Task: Font style For heading Use Bell MT with Light dark cornflower blue 2 colour & bold. font size for heading '24 Pt. 'Change the font style of data to Britannic Boldand font size to  18 Pt. Change the alignment of both headline & data to  Align top. In the sheet  auditingSalesByTerritory_2023
Action: Mouse moved to (73, 110)
Screenshot: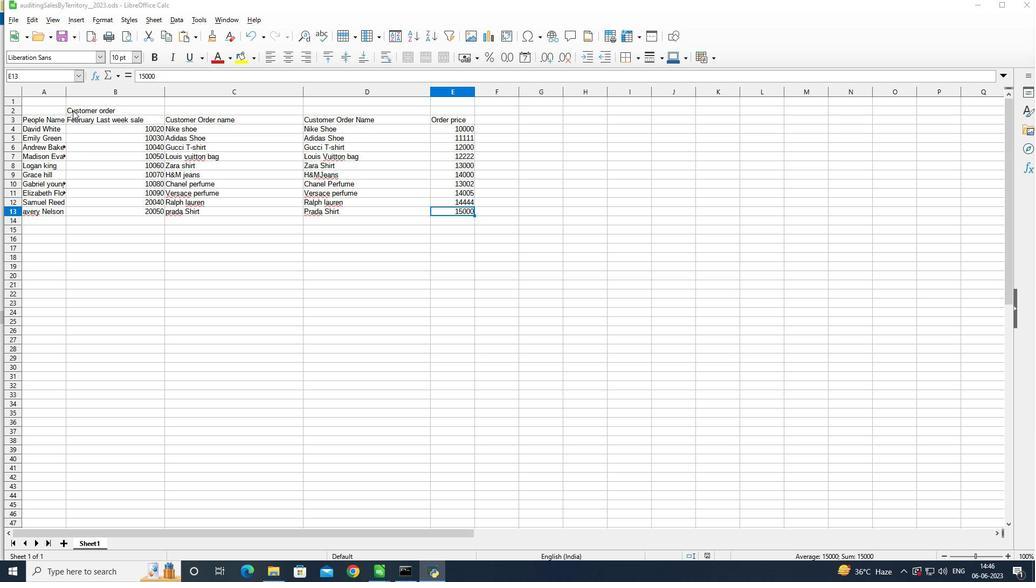 
Action: Mouse pressed left at (73, 110)
Screenshot: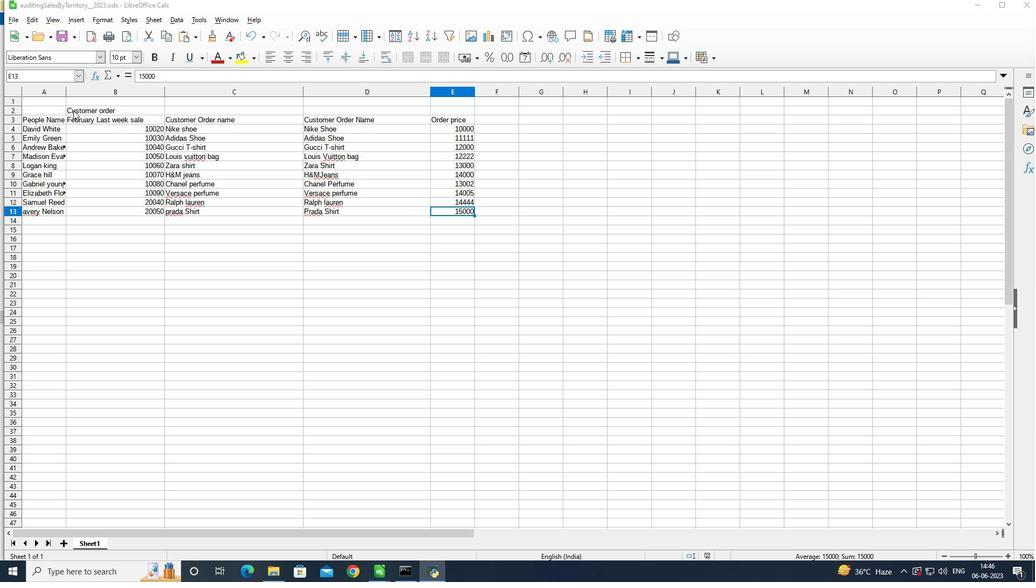 
Action: Mouse pressed left at (73, 110)
Screenshot: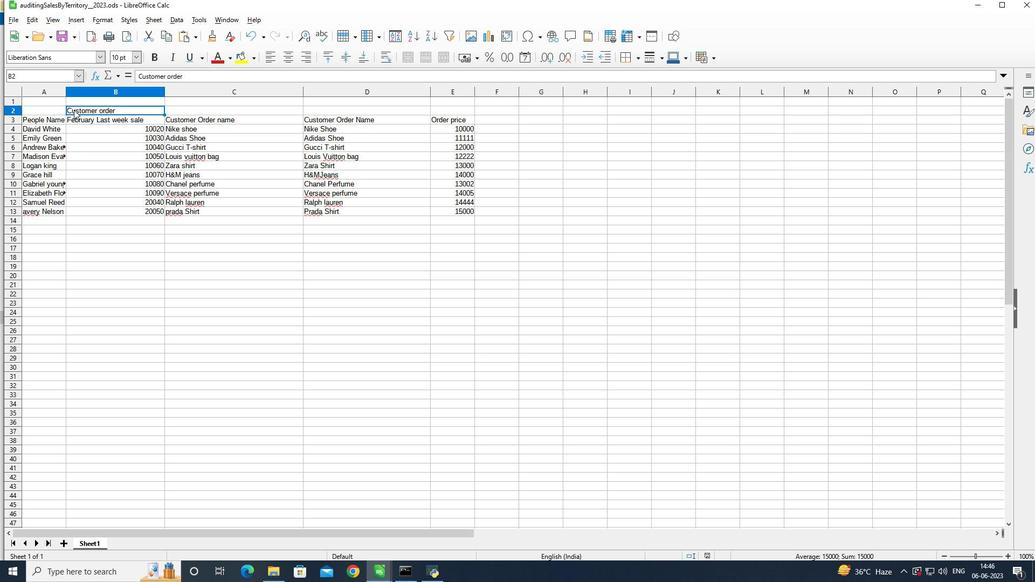 
Action: Mouse pressed left at (73, 110)
Screenshot: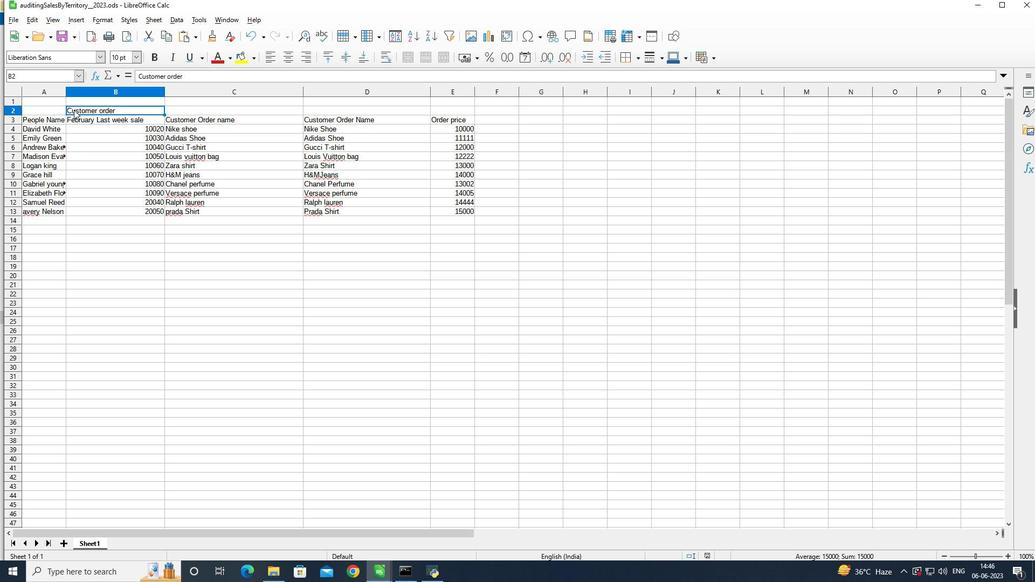 
Action: Mouse moved to (60, 59)
Screenshot: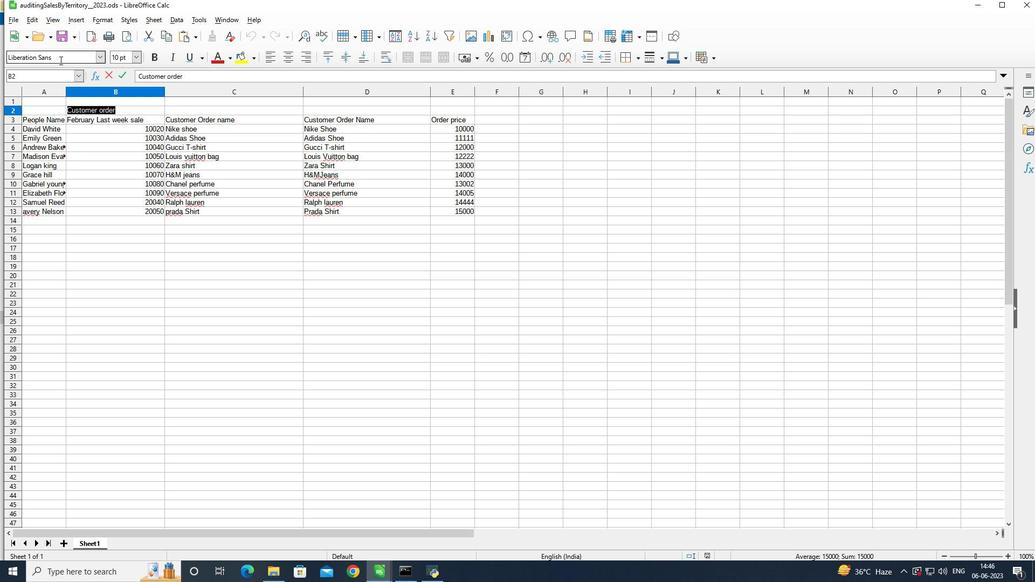 
Action: Mouse pressed left at (60, 59)
Screenshot: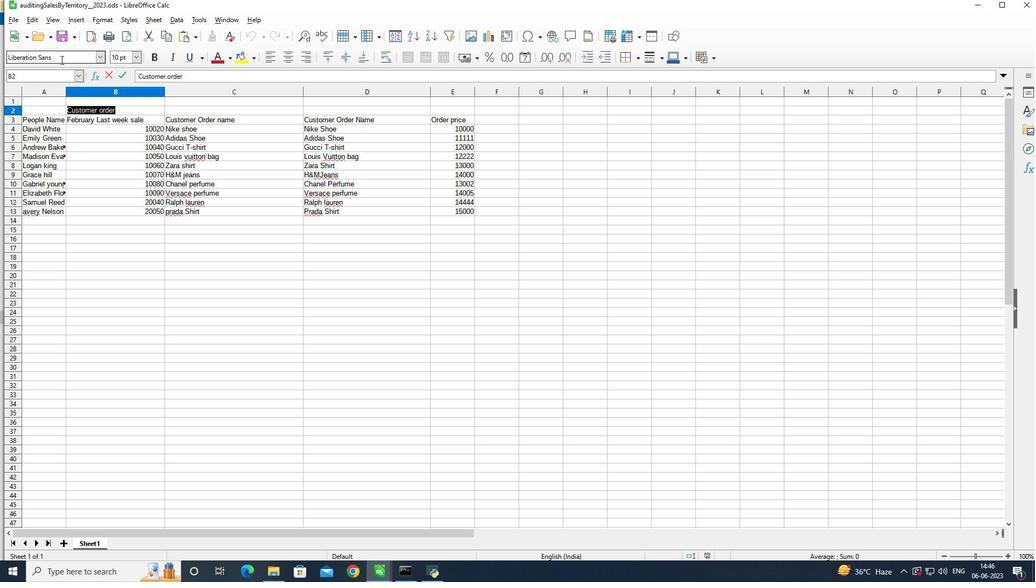 
Action: Mouse moved to (111, 70)
Screenshot: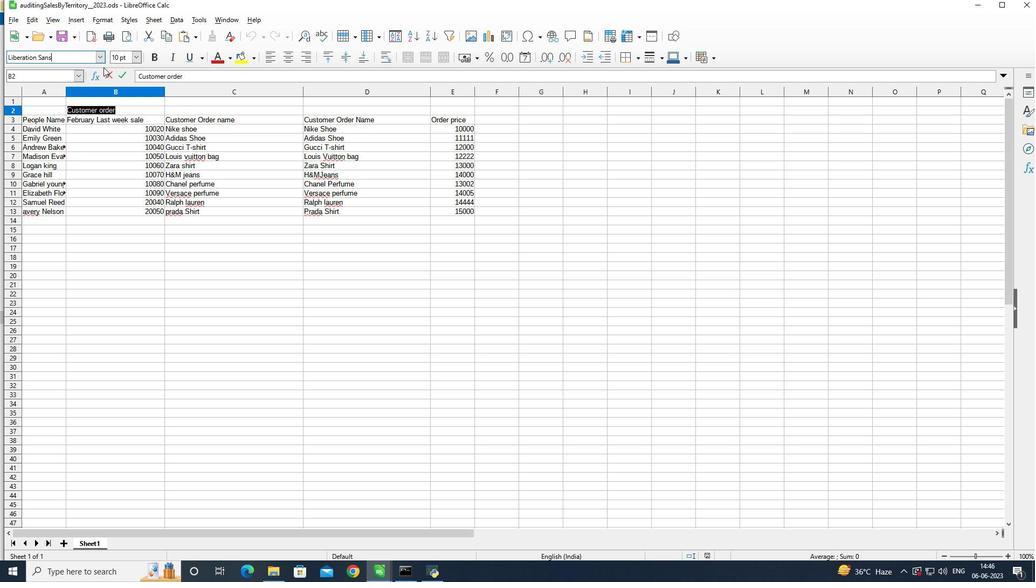 
Action: Key pressed <Key.backspace><Key.backspace><Key.backspace><Key.backspace><Key.backspace><Key.backspace><Key.backspace><Key.backspace>
Screenshot: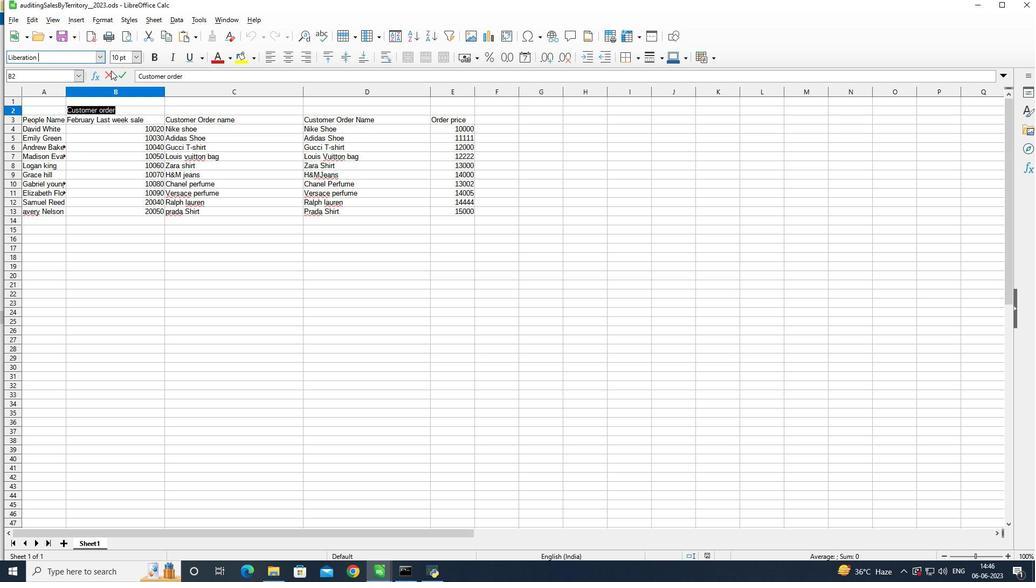 
Action: Mouse moved to (111, 70)
Screenshot: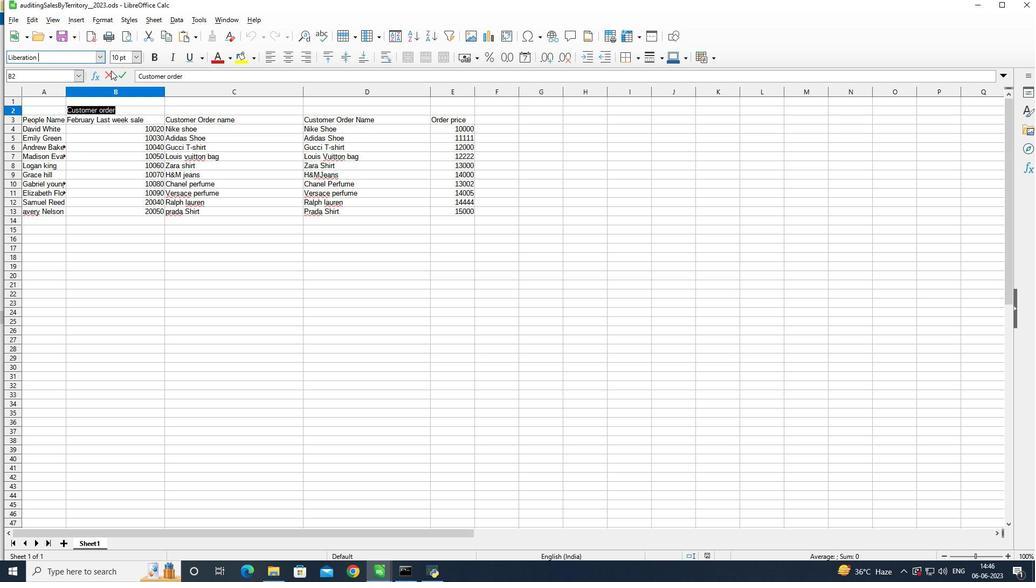 
Action: Key pressed <Key.backspace><Key.backspace><Key.backspace><Key.backspace><Key.backspace><Key.backspace><Key.backspace><Key.backspace><Key.backspace><Key.backspace><Key.backspace><Key.backspace><Key.backspace><Key.backspace><Key.backspace><Key.backspace><Key.backspace><Key.backspace><Key.backspace><Key.backspace><Key.backspace><Key.shift>Bell<Key.space><Key.shift>MT<Key.enter>
Screenshot: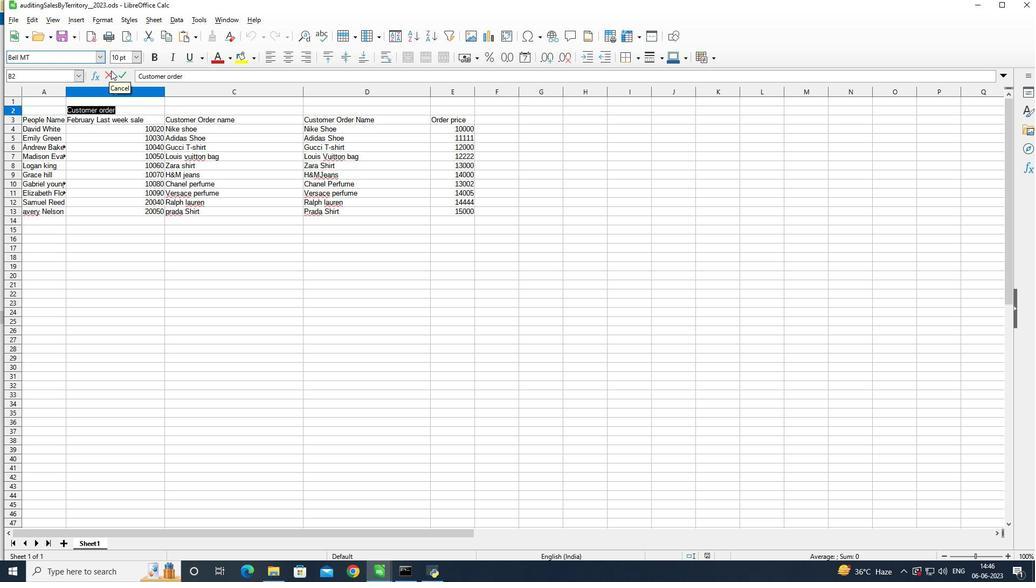 
Action: Mouse moved to (229, 58)
Screenshot: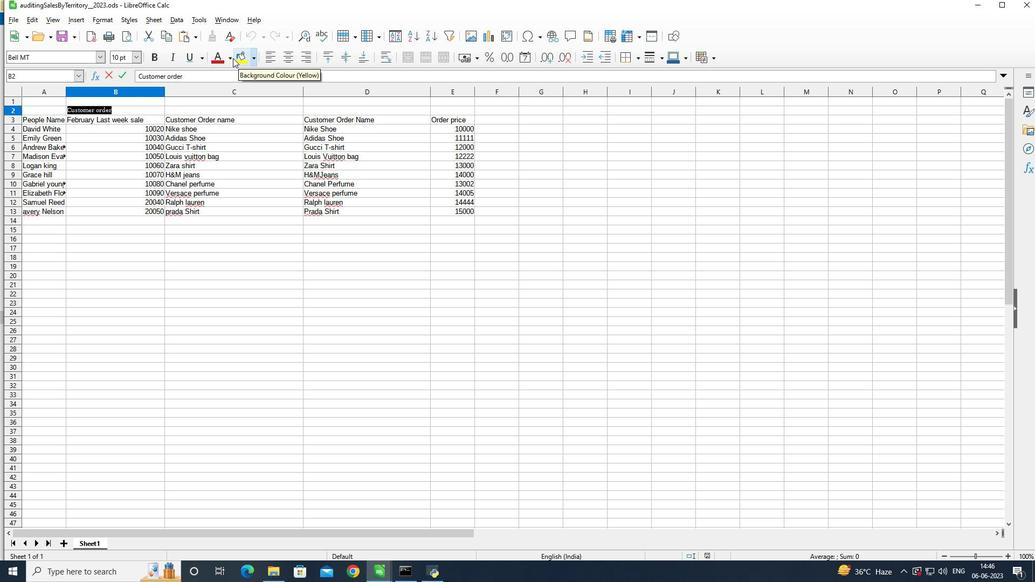 
Action: Mouse pressed left at (229, 58)
Screenshot: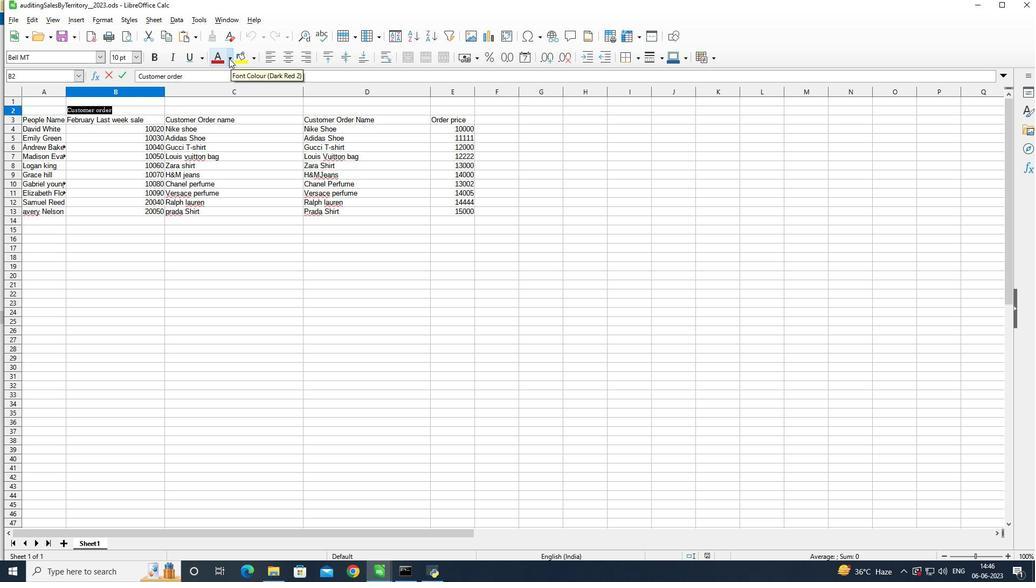 
Action: Mouse moved to (280, 233)
Screenshot: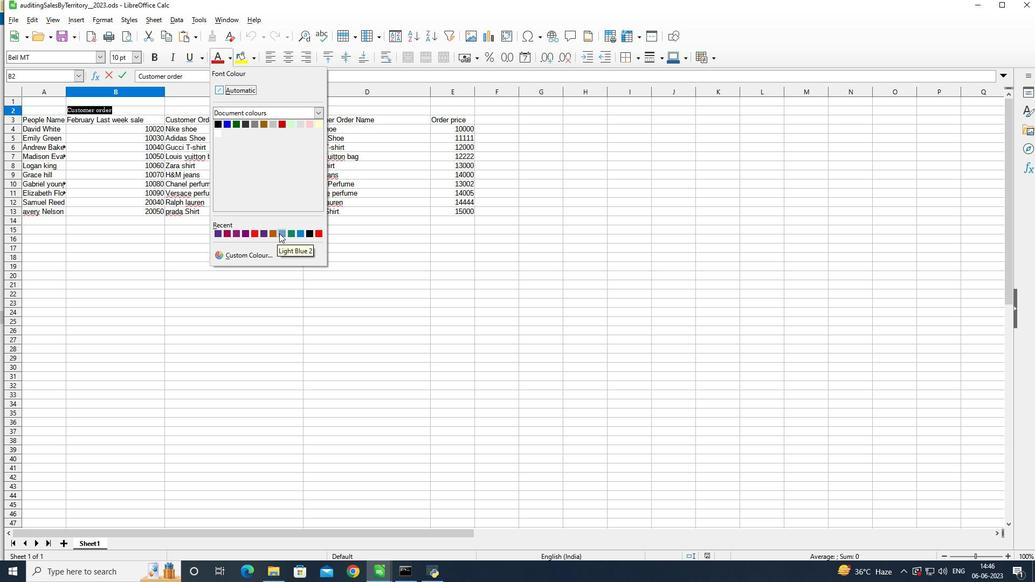 
Action: Mouse pressed left at (280, 233)
Screenshot: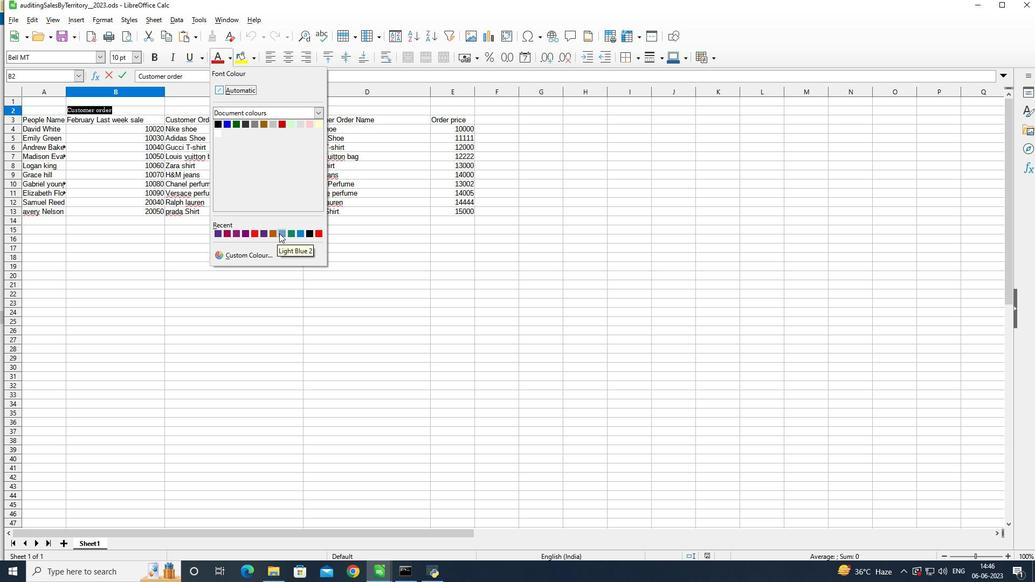 
Action: Mouse moved to (152, 59)
Screenshot: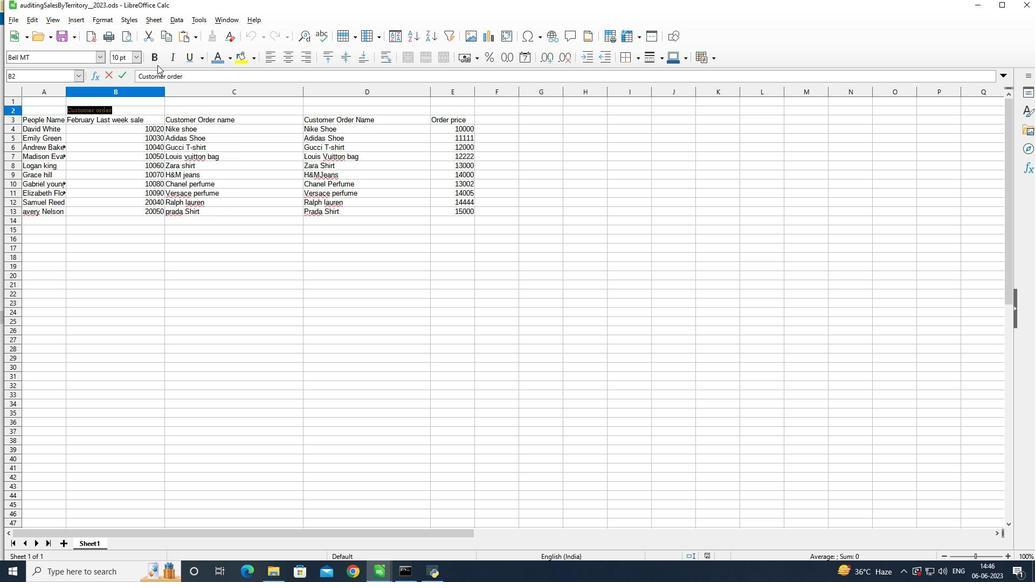 
Action: Mouse pressed left at (152, 59)
Screenshot: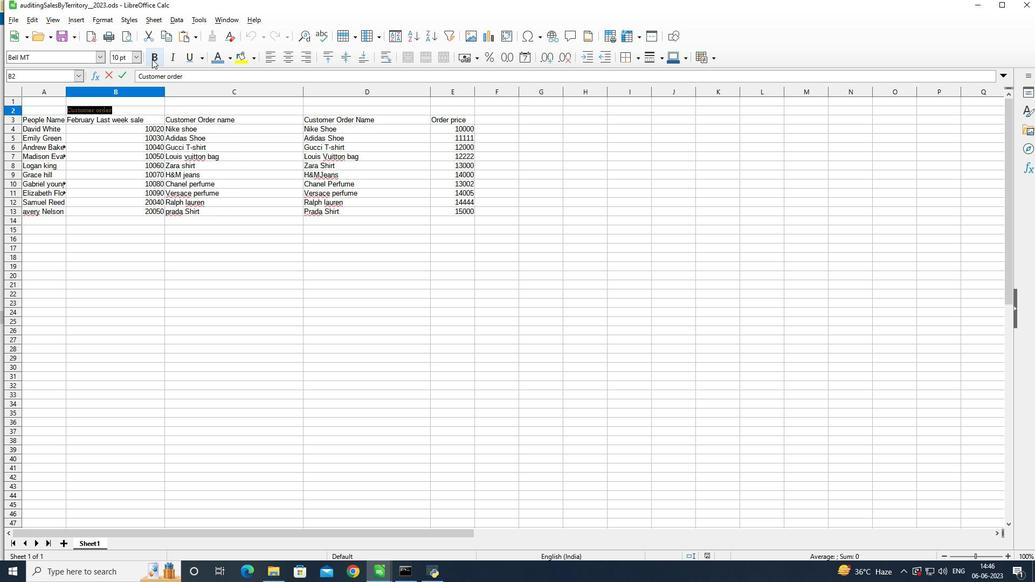 
Action: Mouse moved to (134, 57)
Screenshot: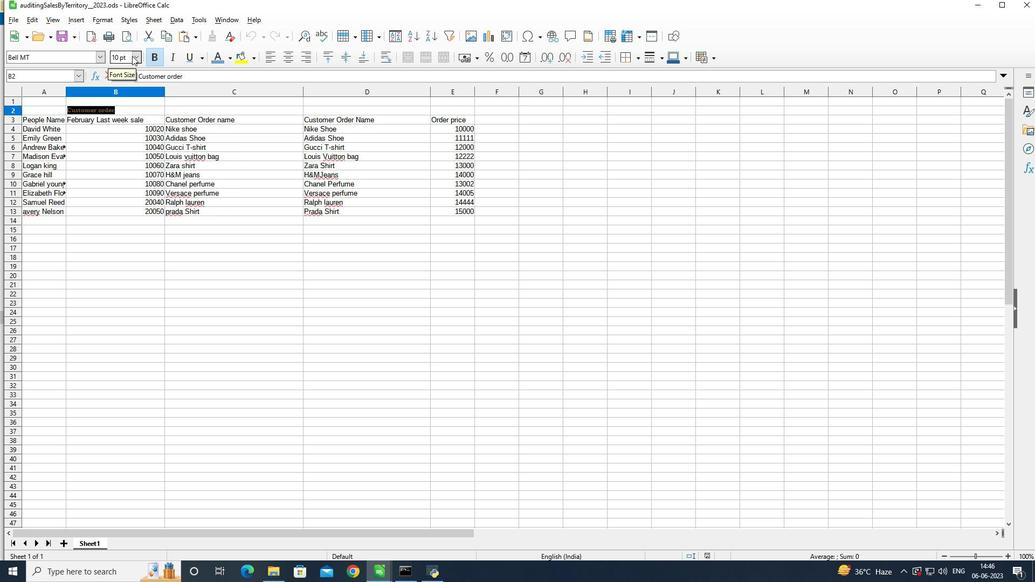 
Action: Mouse pressed left at (134, 57)
Screenshot: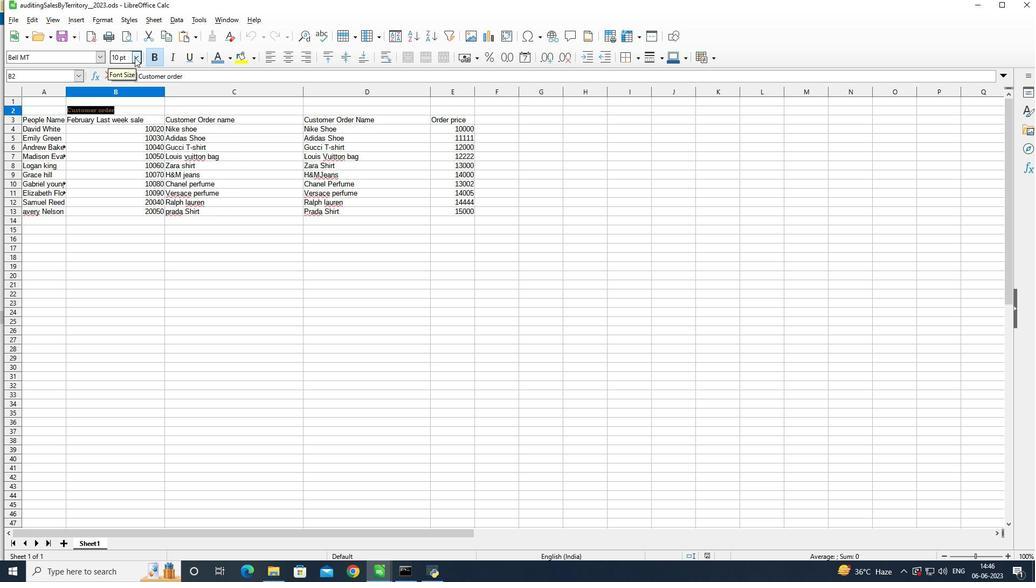 
Action: Mouse moved to (124, 215)
Screenshot: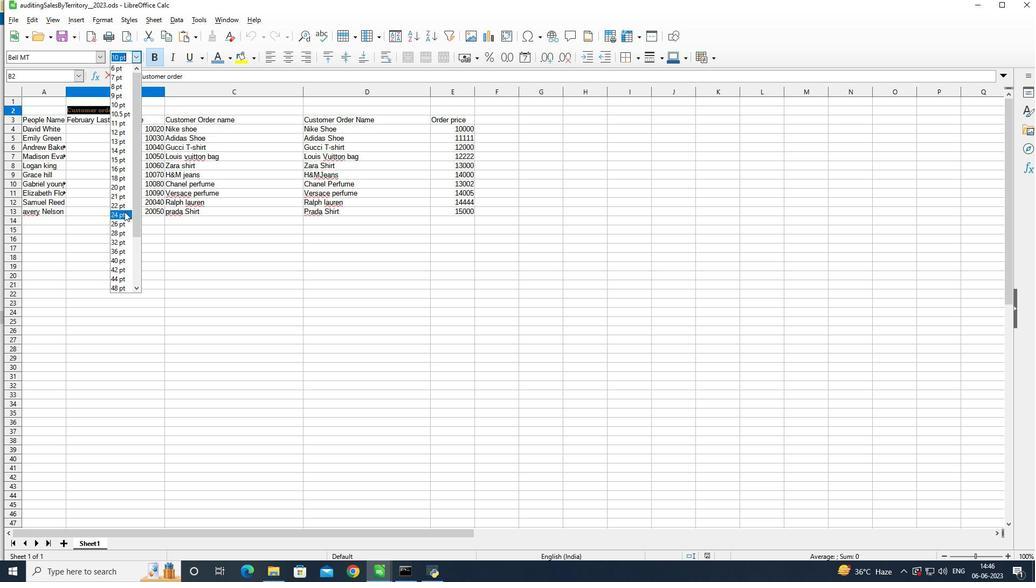 
Action: Mouse pressed left at (124, 215)
Screenshot: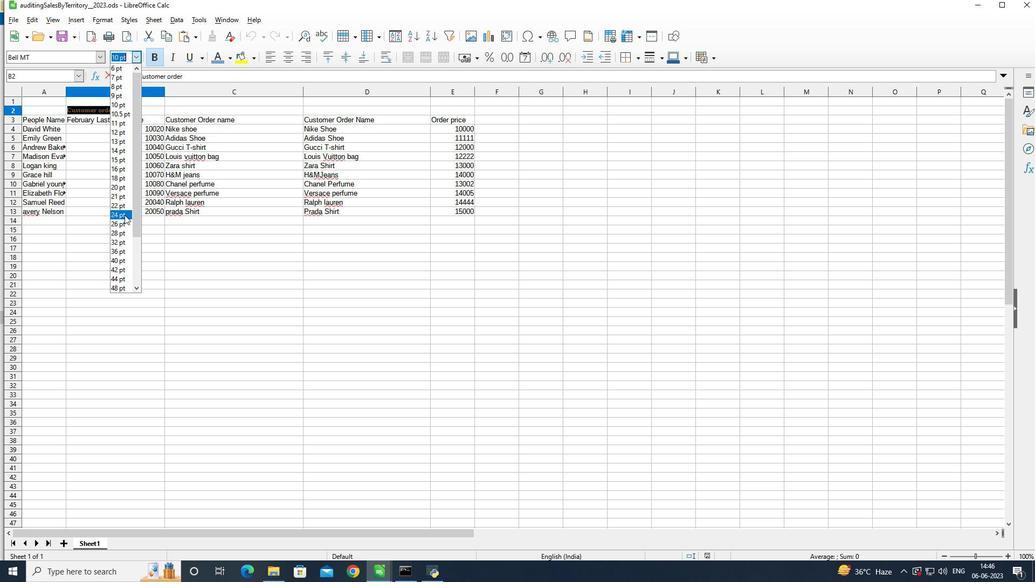 
Action: Mouse moved to (128, 186)
Screenshot: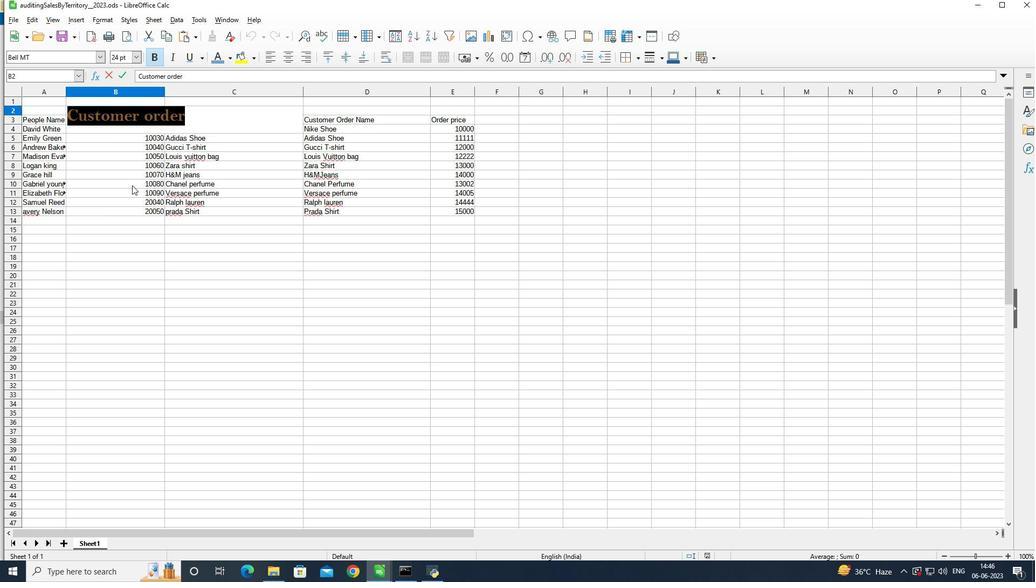 
Action: Mouse pressed left at (128, 186)
Screenshot: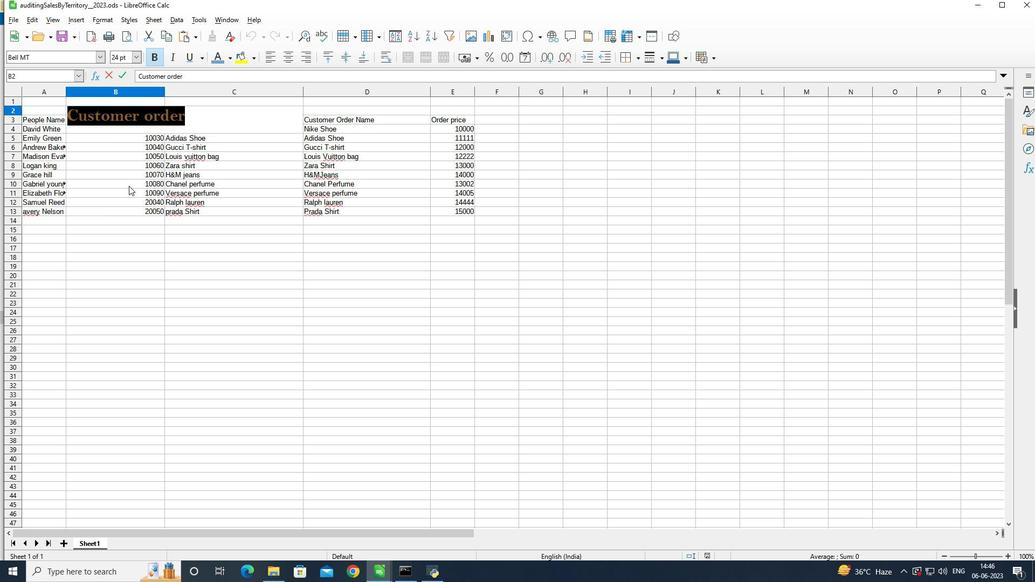 
Action: Mouse moved to (37, 131)
Screenshot: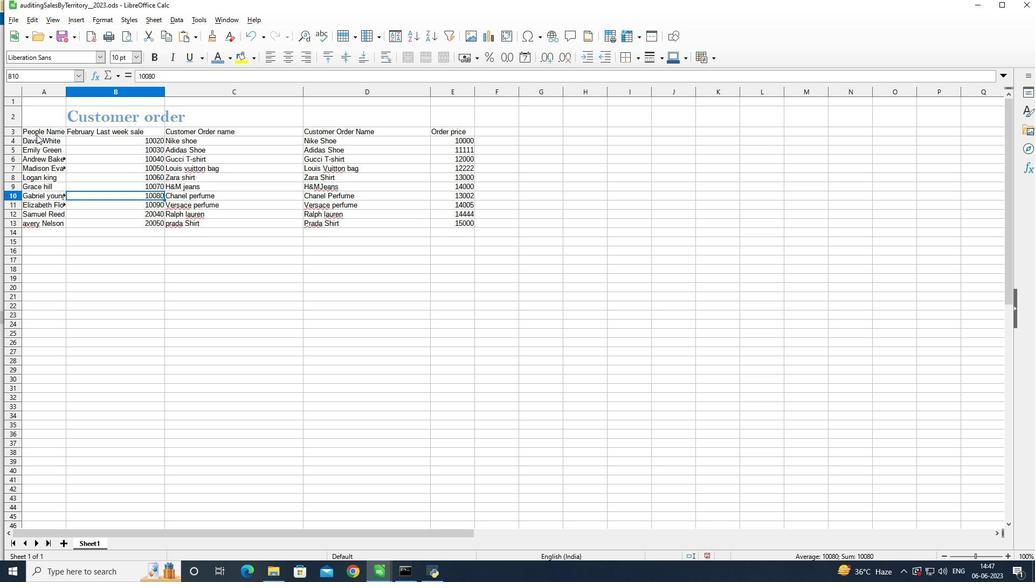 
Action: Mouse pressed left at (37, 131)
Screenshot: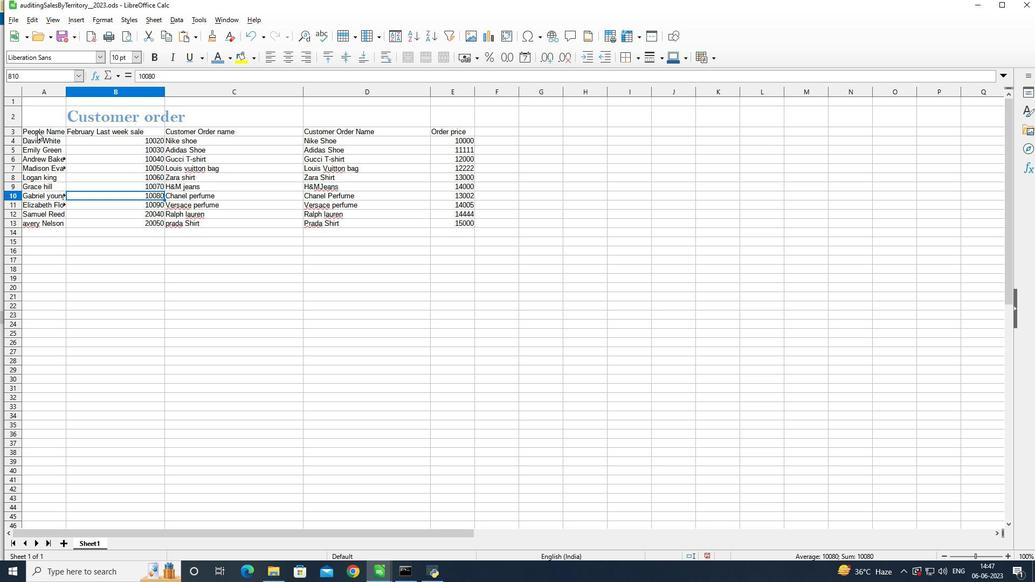 
Action: Mouse moved to (70, 57)
Screenshot: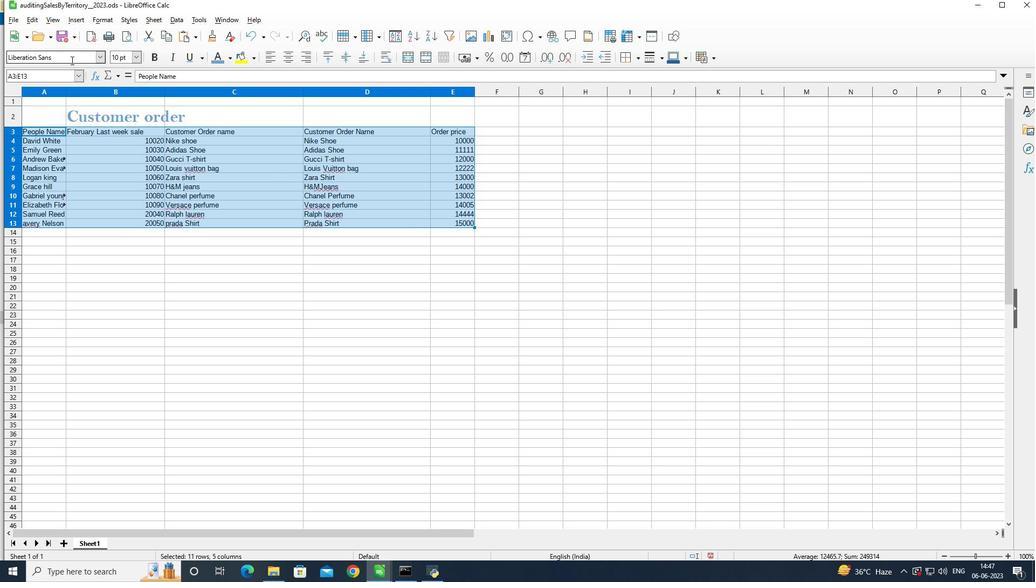 
Action: Mouse pressed left at (70, 57)
Screenshot: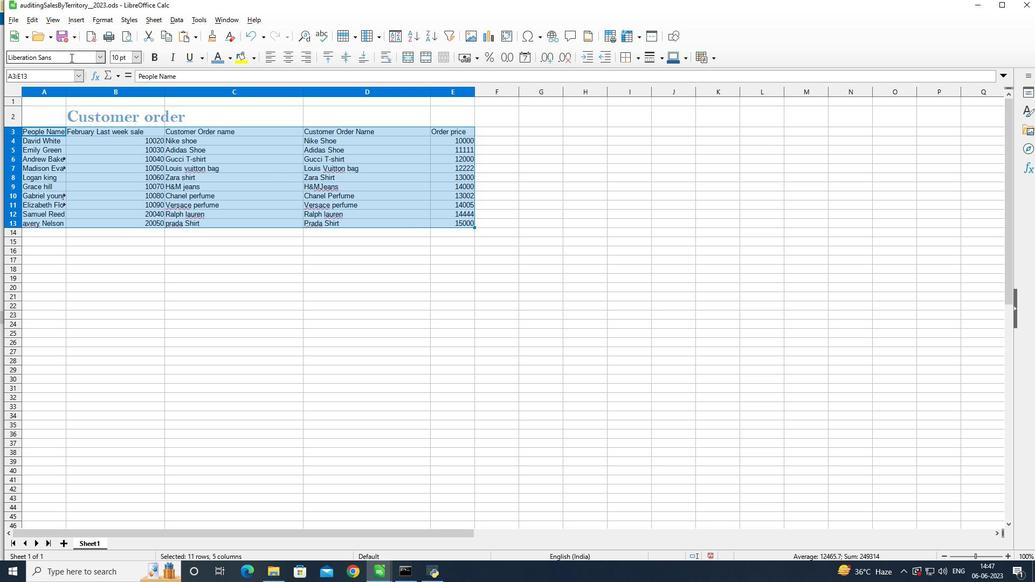 
Action: Mouse moved to (72, 58)
Screenshot: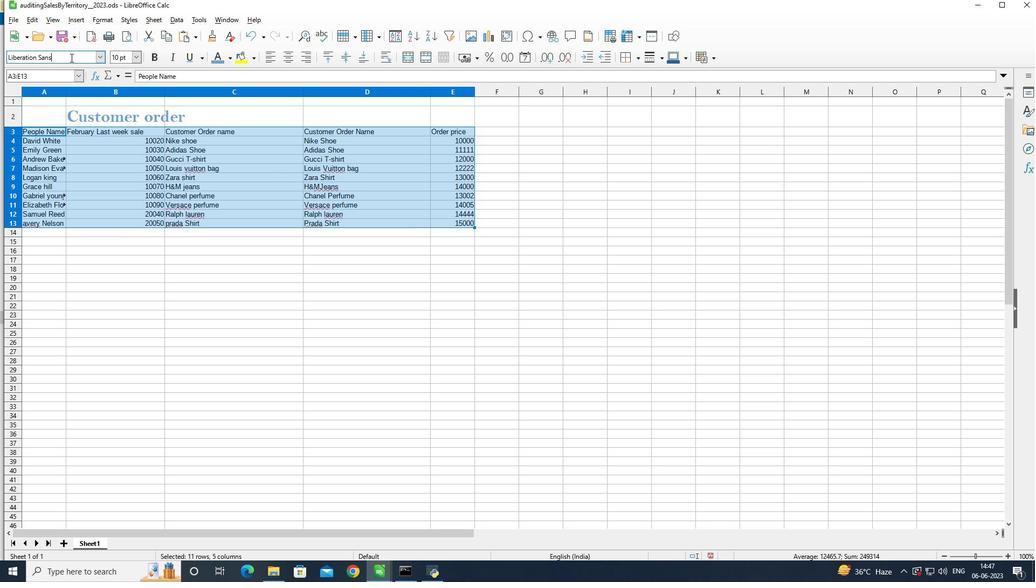 
Action: Key pressed <Key.backspace><Key.backspace><Key.backspace><Key.backspace><Key.backspace><Key.backspace><Key.backspace><Key.backspace><Key.backspace><Key.backspace><Key.backspace><Key.backspace><Key.backspace><Key.backspace><Key.backspace><Key.backspace><Key.backspace><Key.backspace><Key.backspace><Key.shift>Britannic<Key.space><Key.enter>
Screenshot: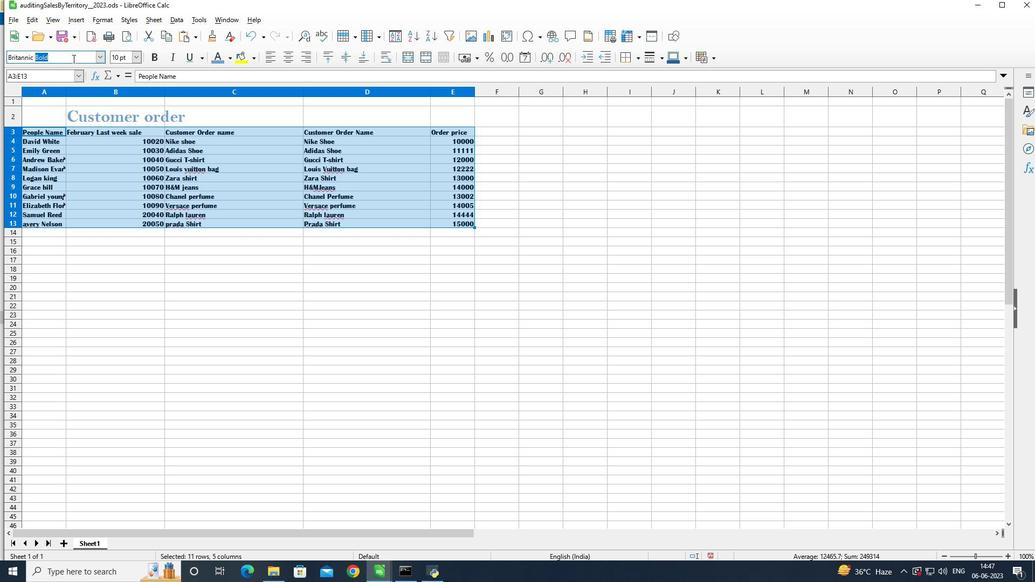 
Action: Mouse moved to (135, 55)
Screenshot: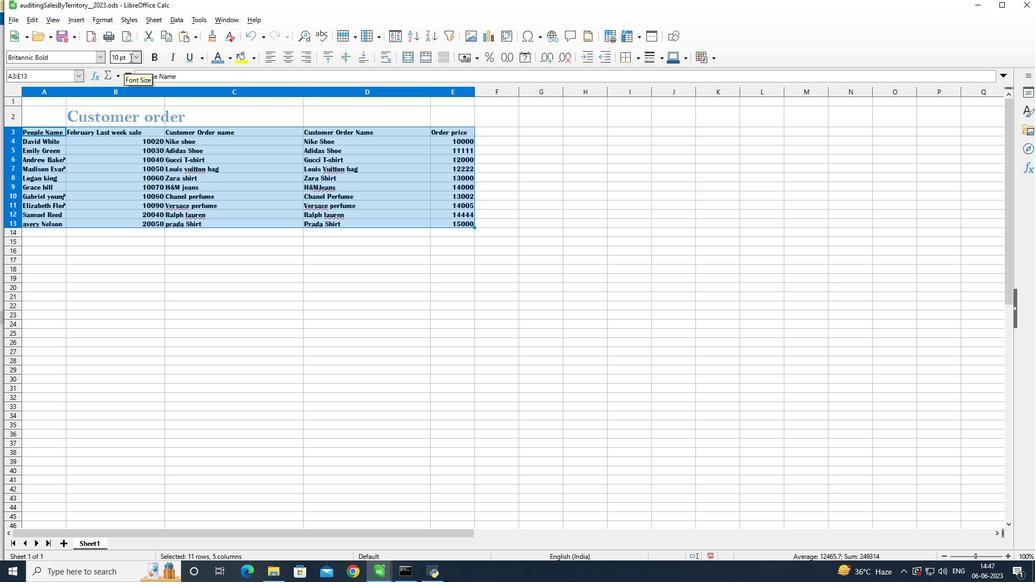 
Action: Mouse pressed left at (135, 55)
Screenshot: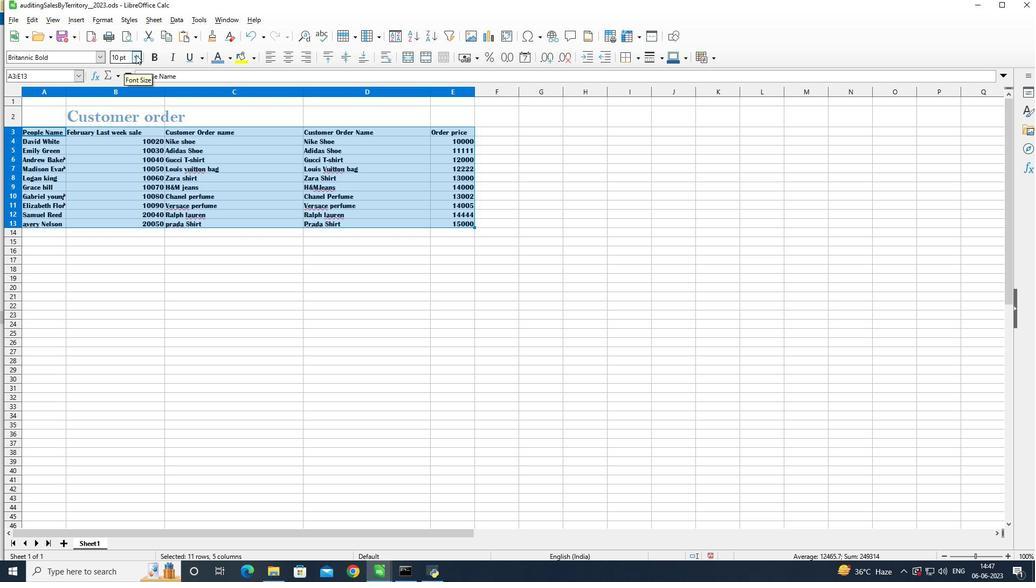 
Action: Mouse moved to (118, 176)
Screenshot: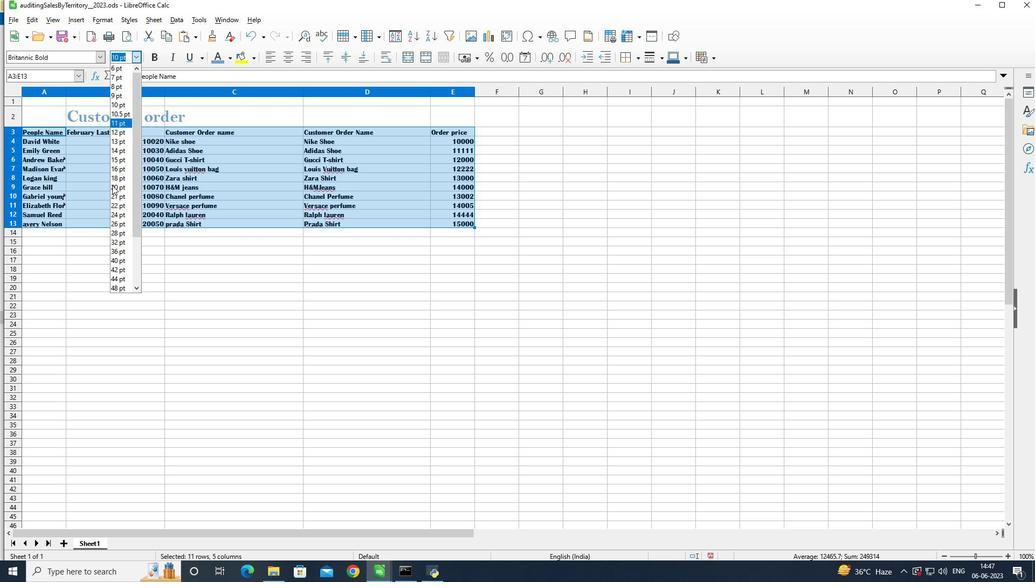 
Action: Mouse pressed left at (118, 176)
Screenshot: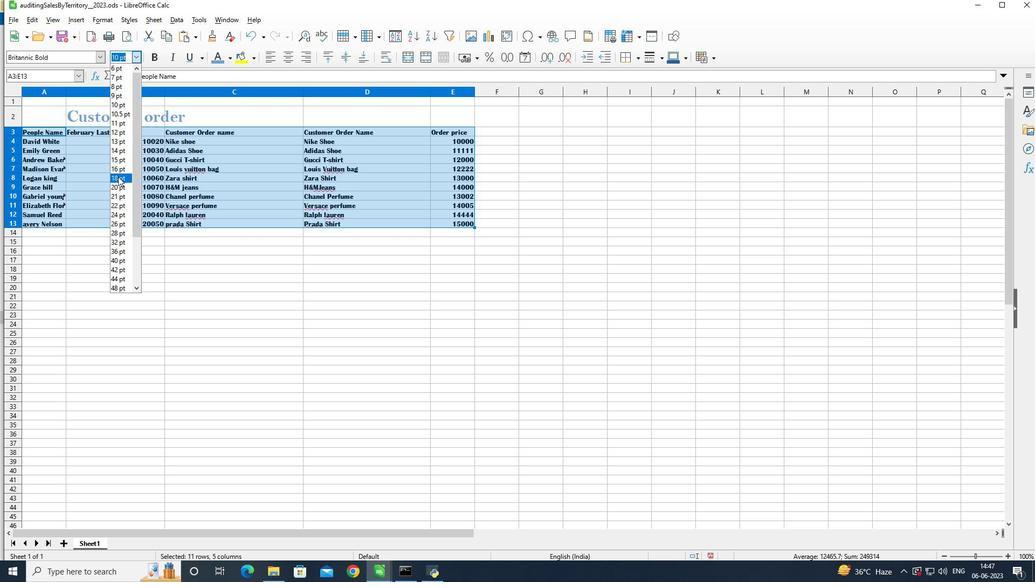 
Action: Mouse moved to (328, 57)
Screenshot: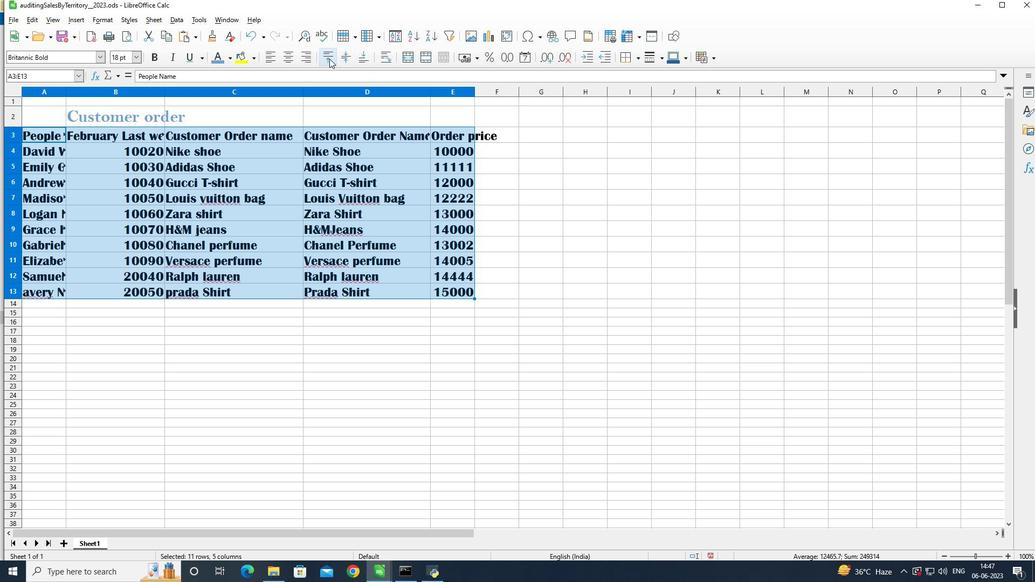 
Action: Mouse pressed left at (328, 57)
Screenshot: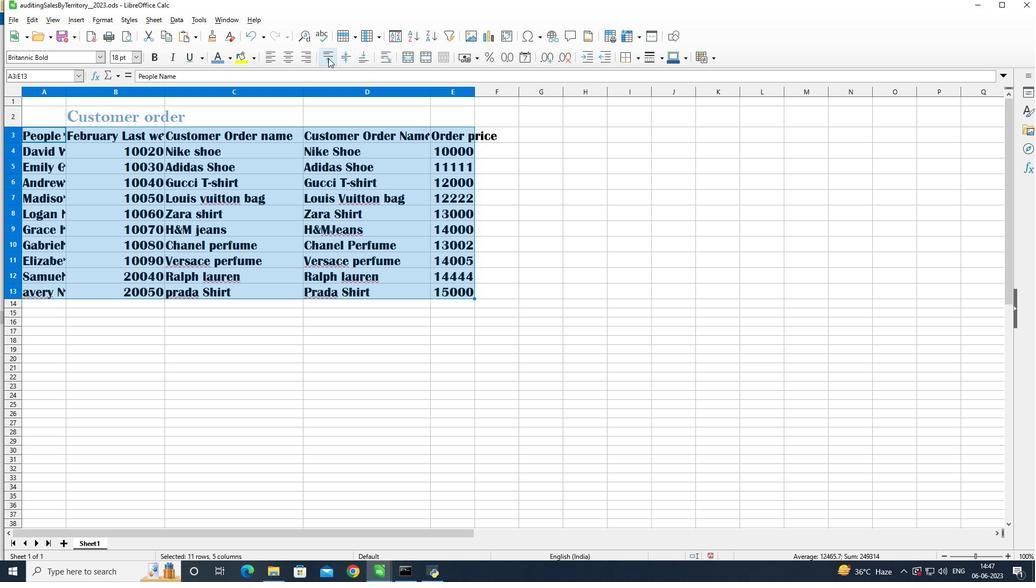 
Action: Mouse moved to (313, 236)
Screenshot: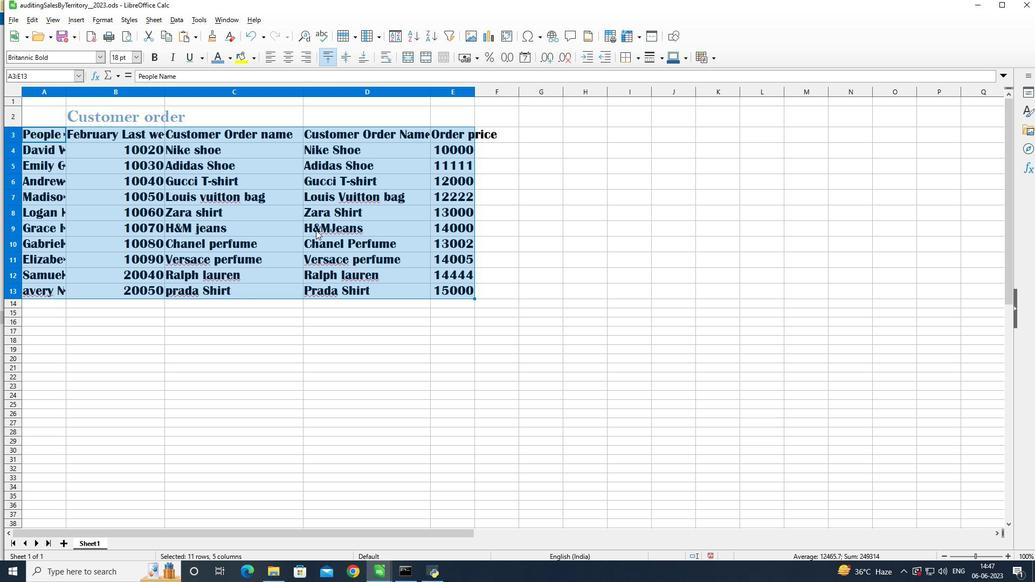 
Action: Key pressed ctrl+S
Screenshot: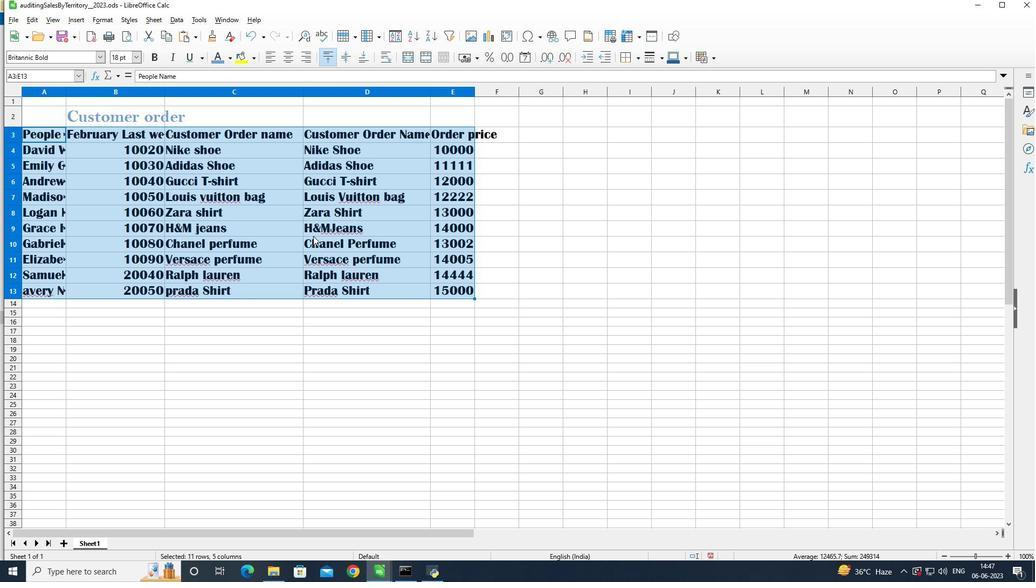 
Action: Mouse moved to (313, 236)
Screenshot: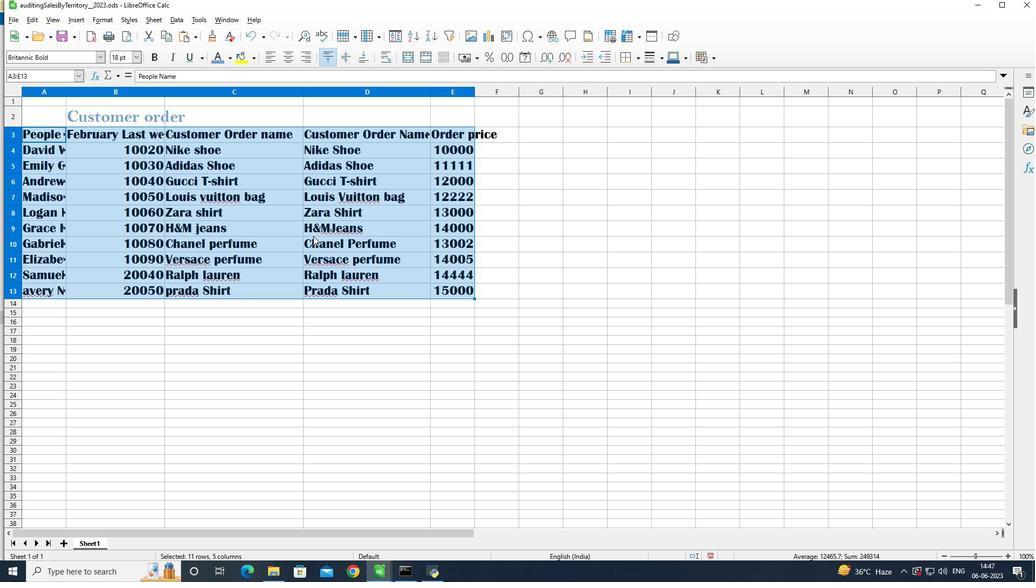 
